 Task: Check the percentage active listings of storage area in the last 3 years.
Action: Mouse moved to (947, 209)
Screenshot: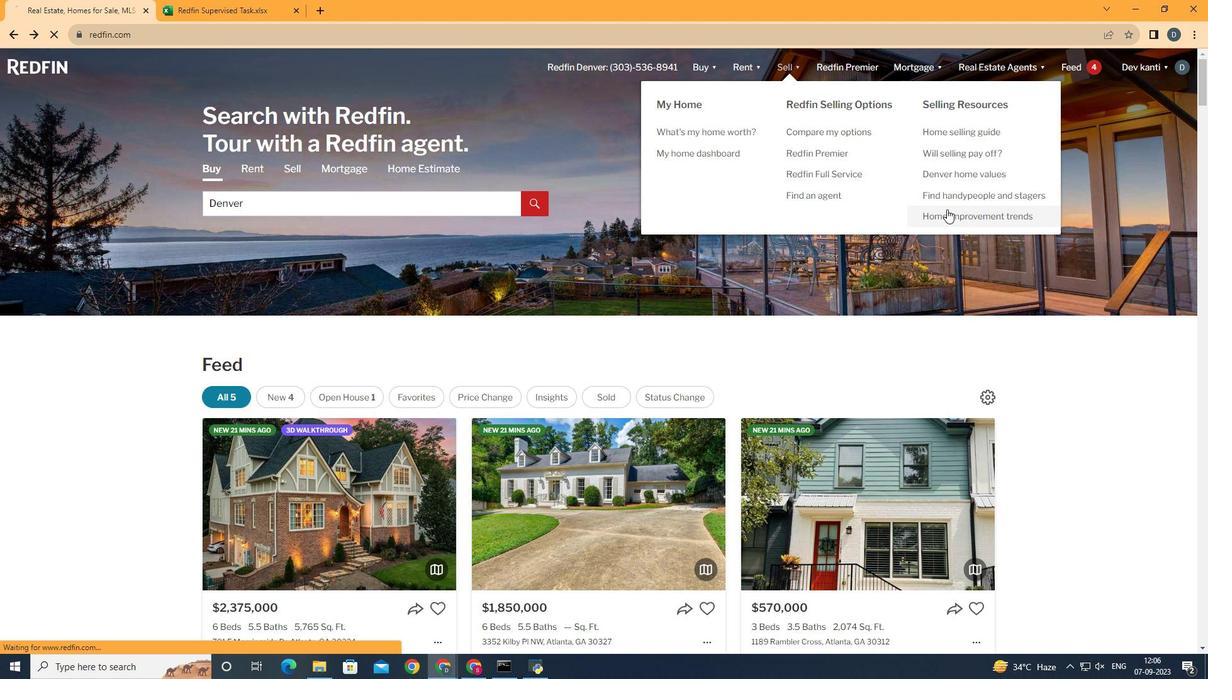 
Action: Mouse pressed left at (947, 209)
Screenshot: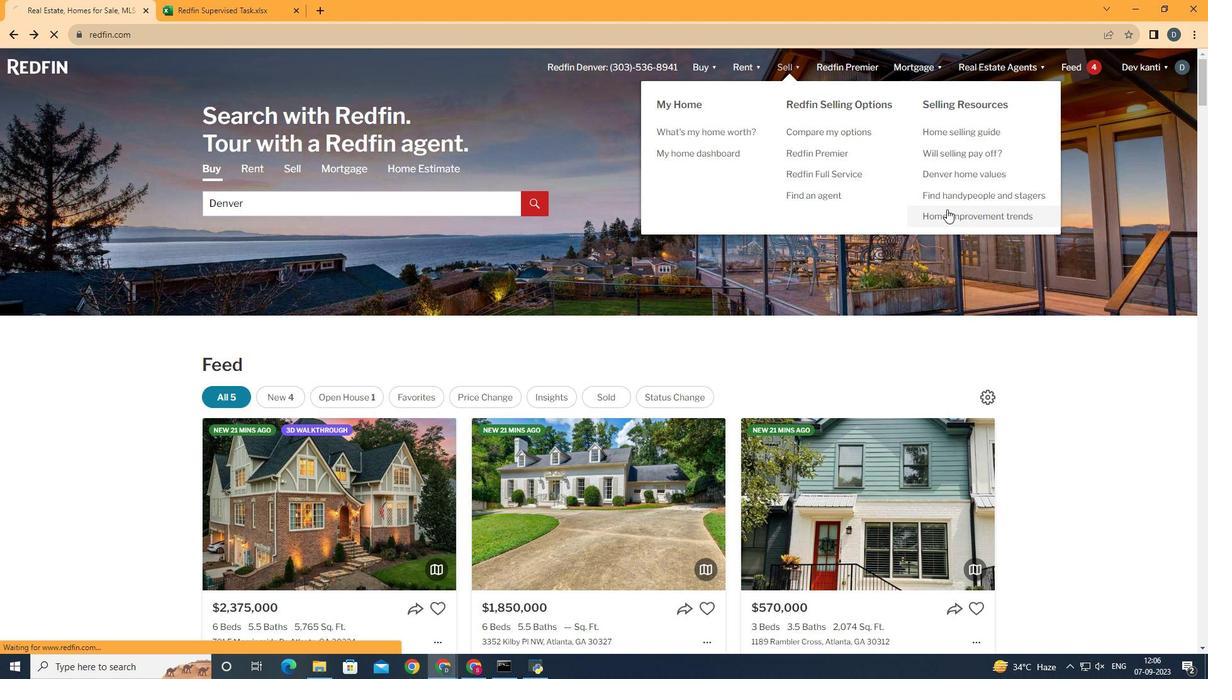 
Action: Mouse moved to (293, 227)
Screenshot: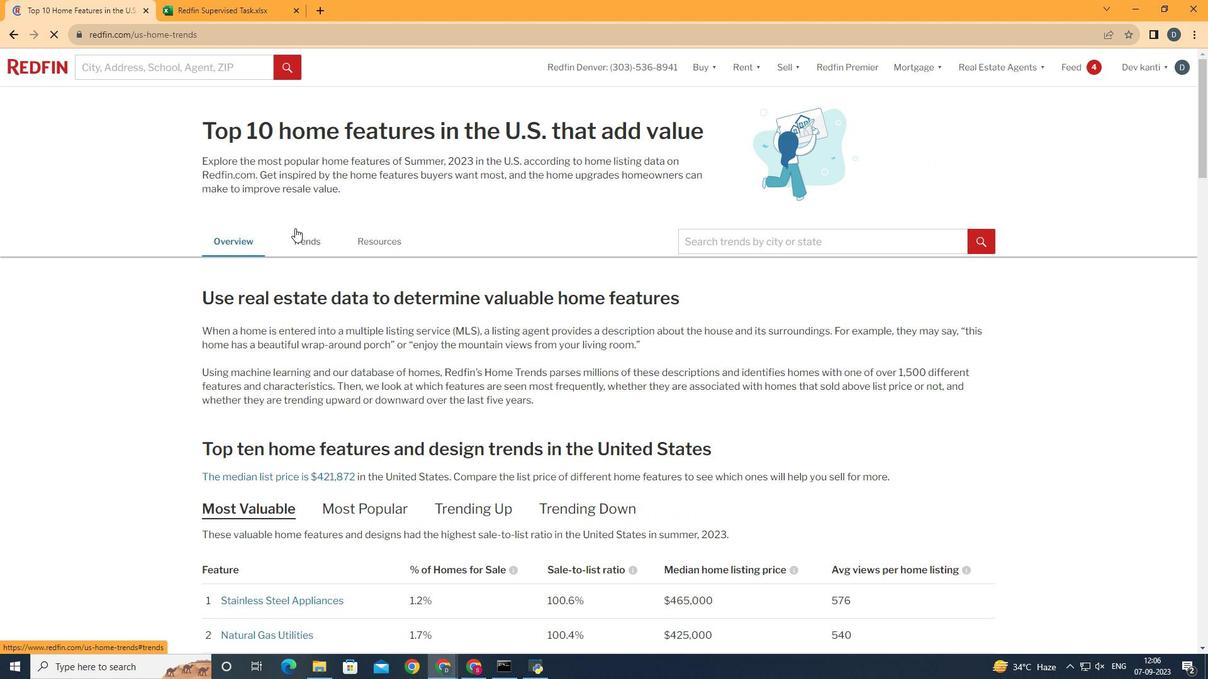 
Action: Mouse pressed left at (293, 227)
Screenshot: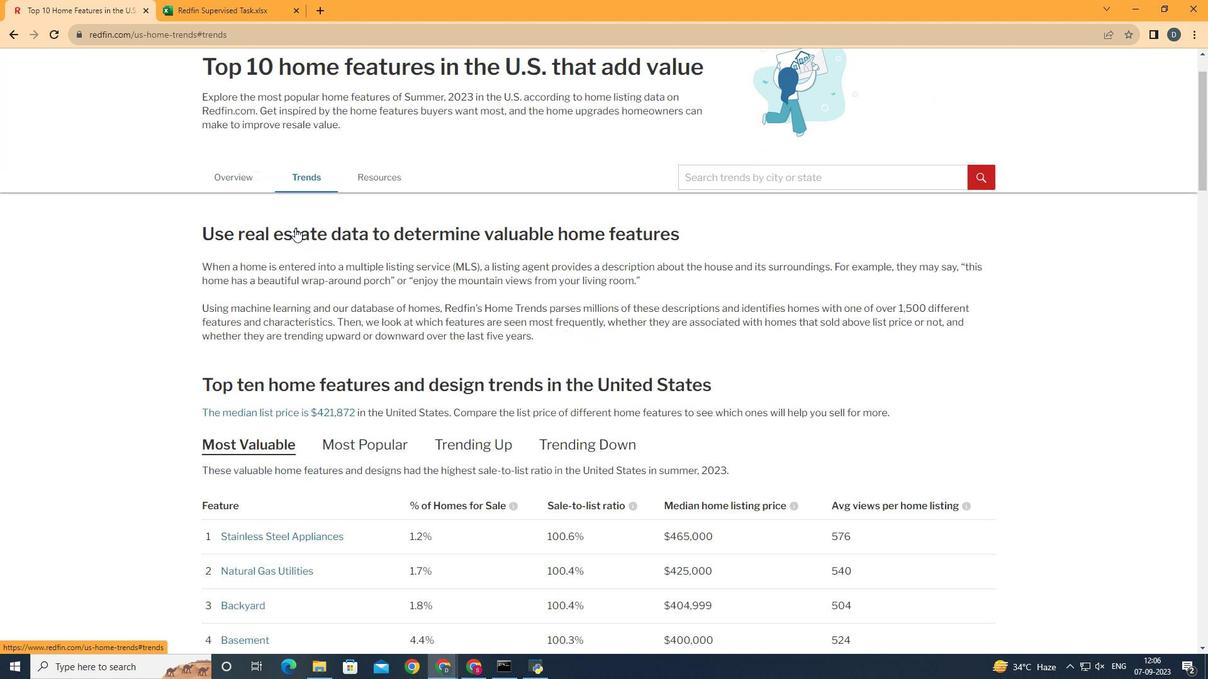 
Action: Mouse moved to (337, 258)
Screenshot: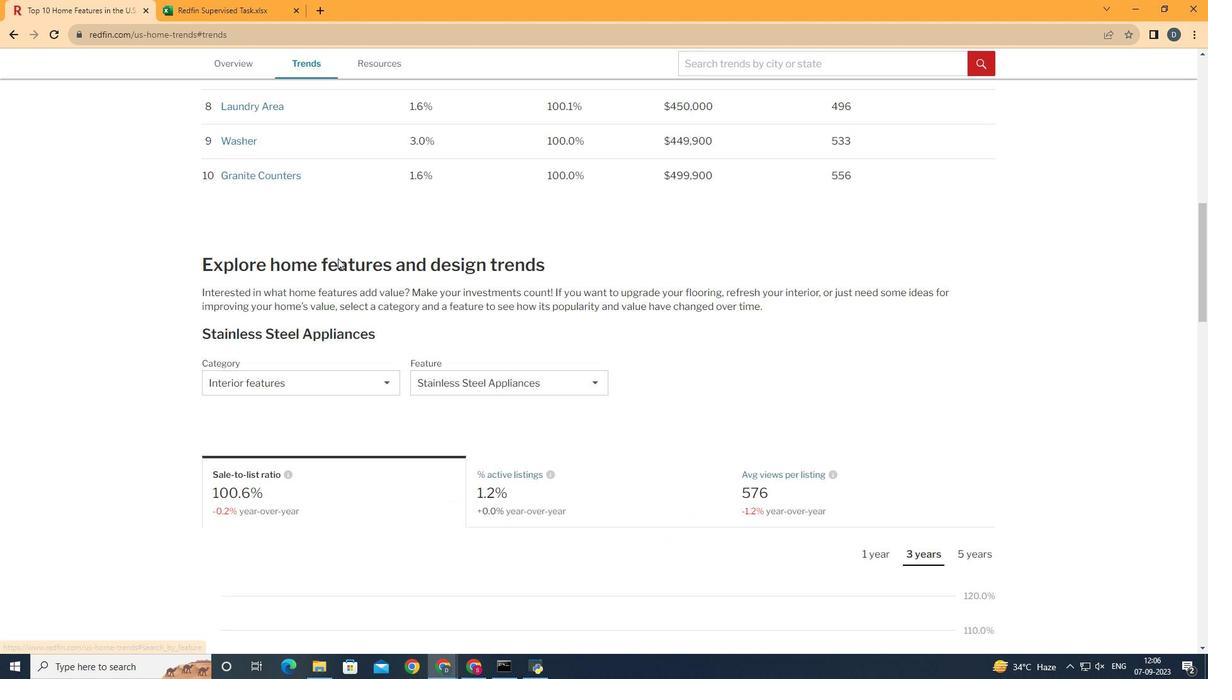 
Action: Mouse scrolled (337, 258) with delta (0, 0)
Screenshot: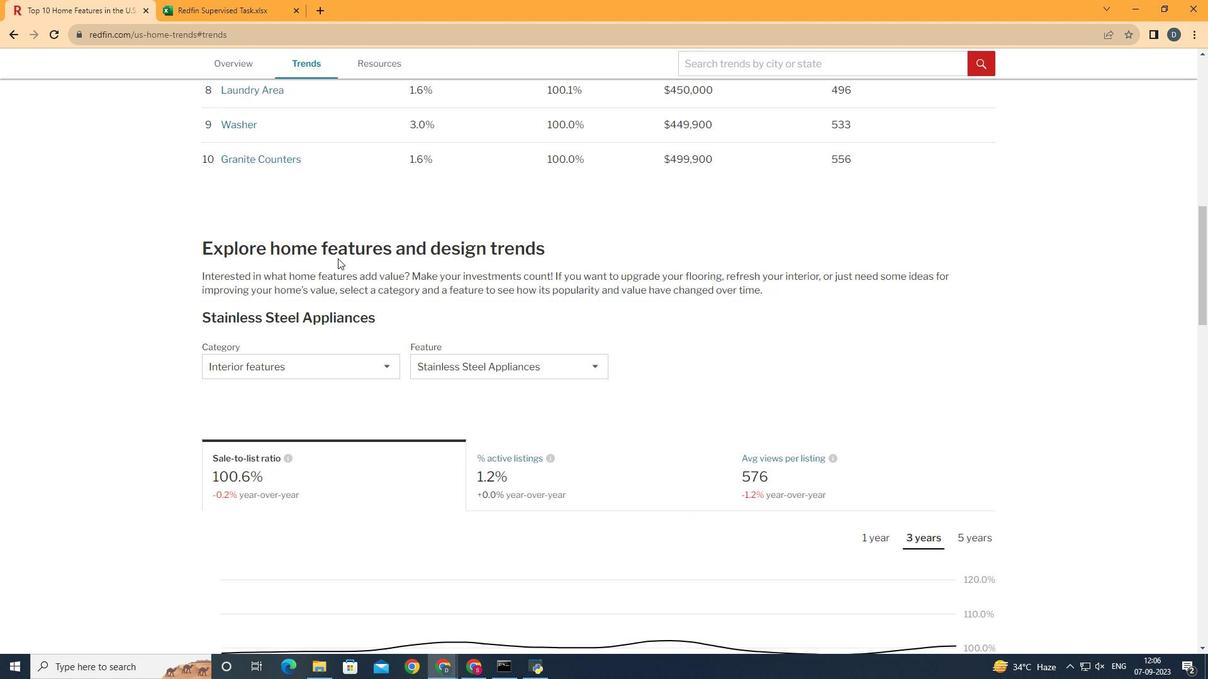 
Action: Mouse scrolled (337, 258) with delta (0, 0)
Screenshot: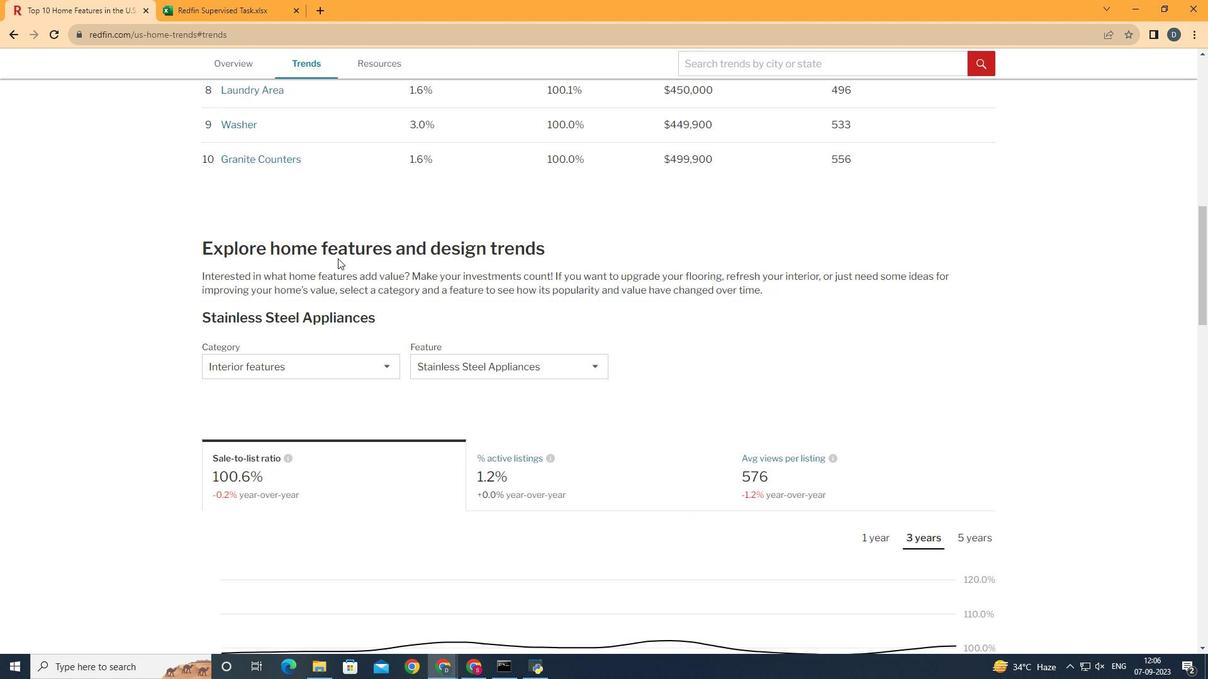 
Action: Mouse scrolled (337, 258) with delta (0, 0)
Screenshot: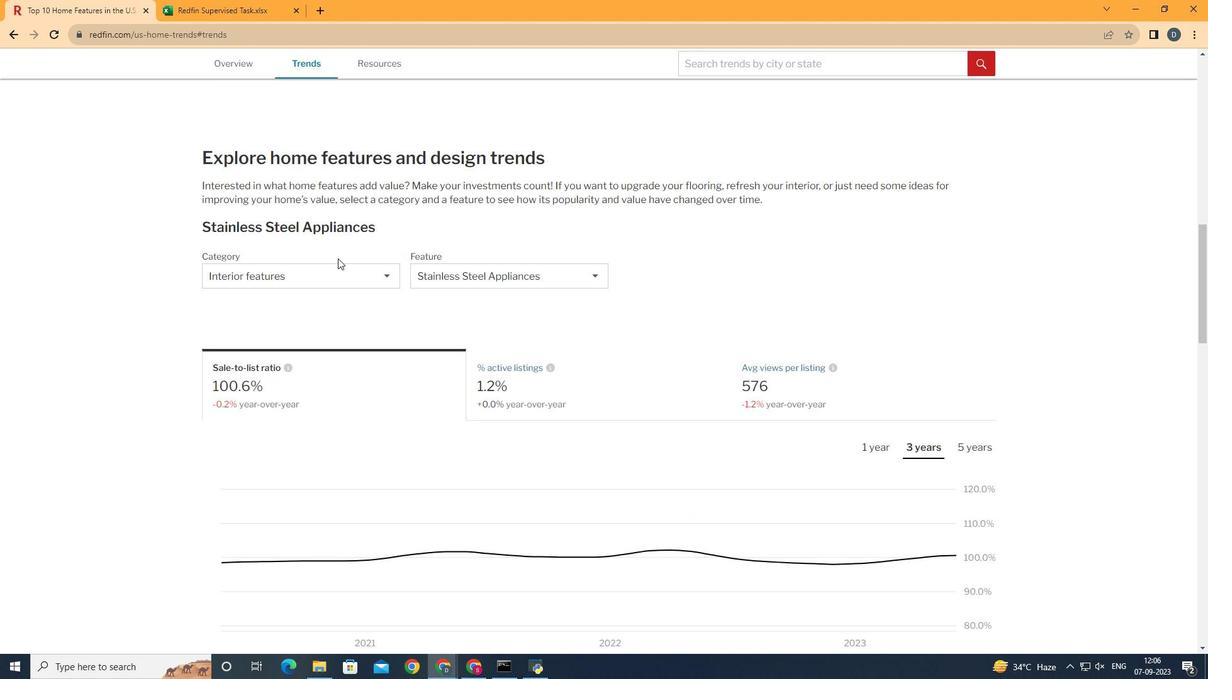 
Action: Mouse scrolled (337, 258) with delta (0, 0)
Screenshot: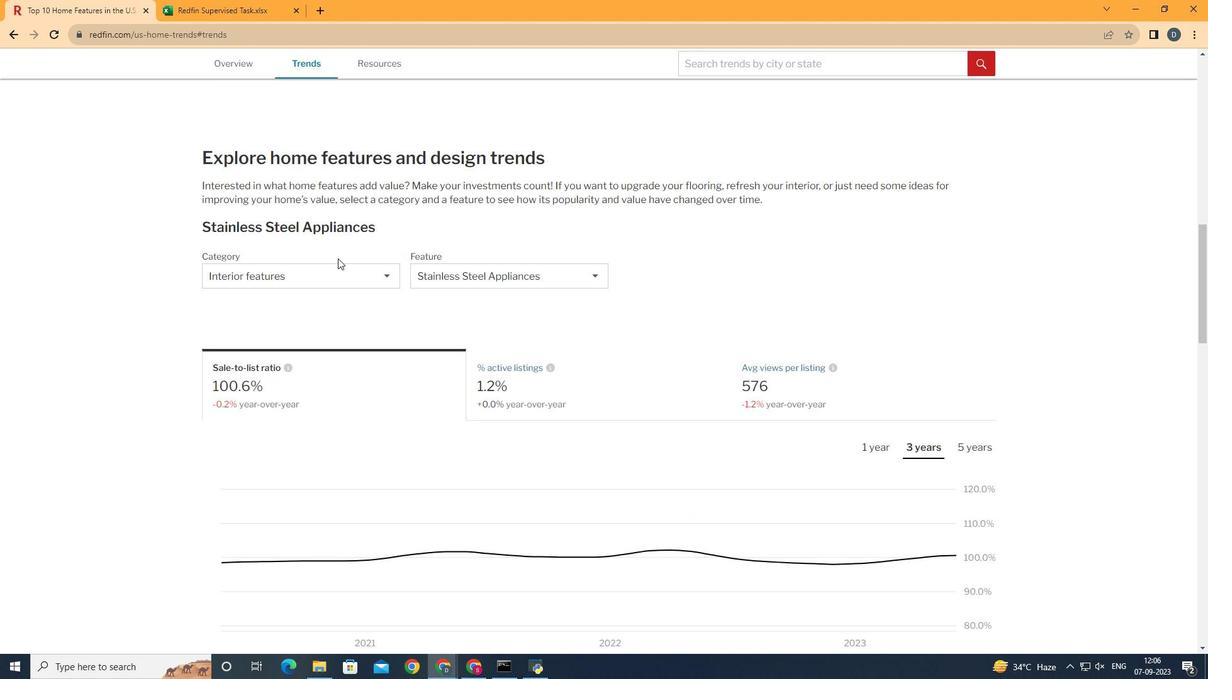 
Action: Mouse scrolled (337, 258) with delta (0, 0)
Screenshot: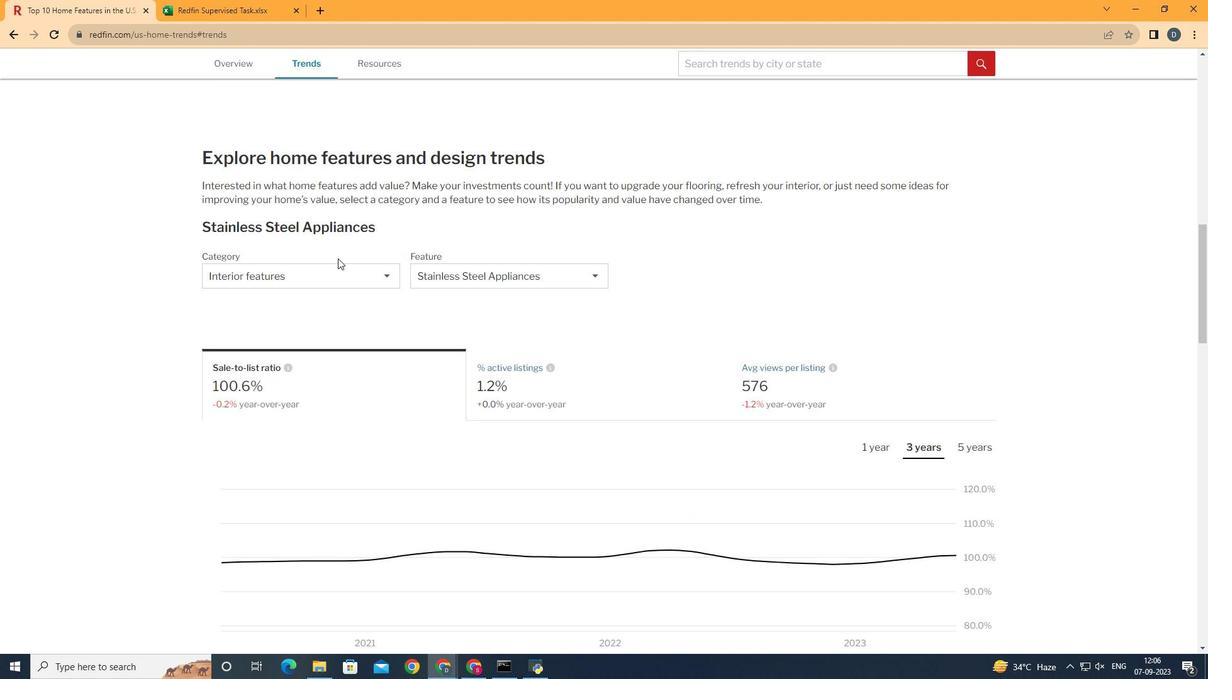 
Action: Mouse scrolled (337, 258) with delta (0, 0)
Screenshot: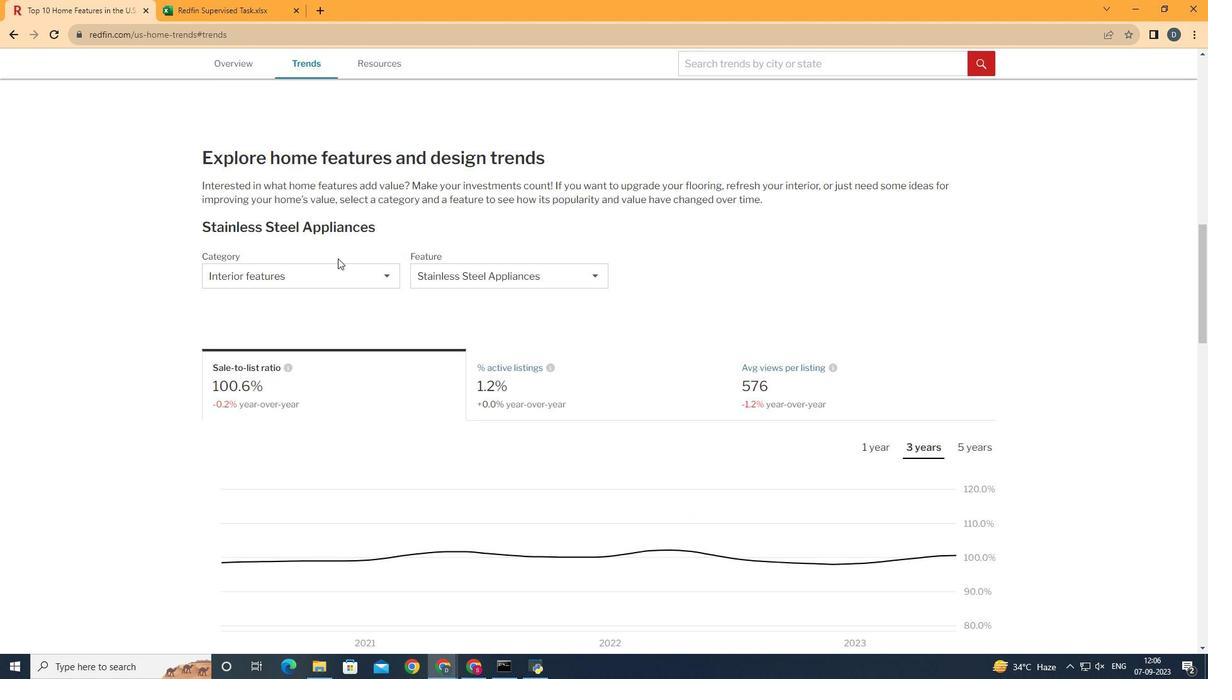 
Action: Mouse scrolled (337, 258) with delta (0, 0)
Screenshot: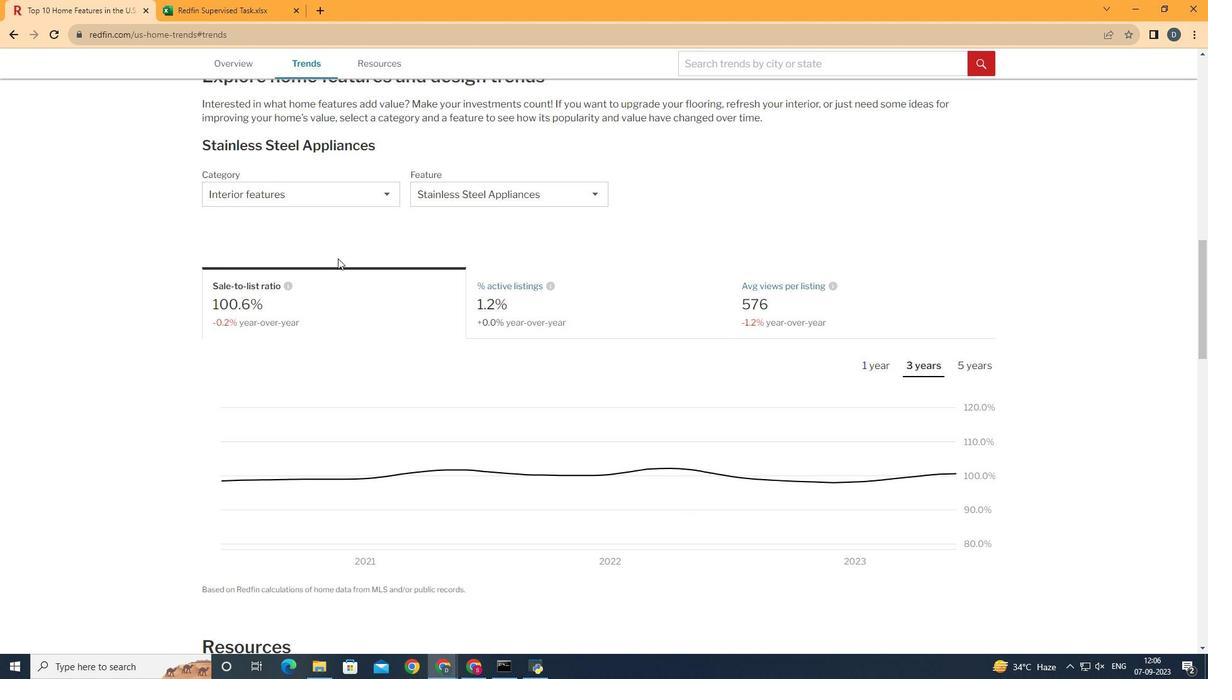 
Action: Mouse scrolled (337, 258) with delta (0, 0)
Screenshot: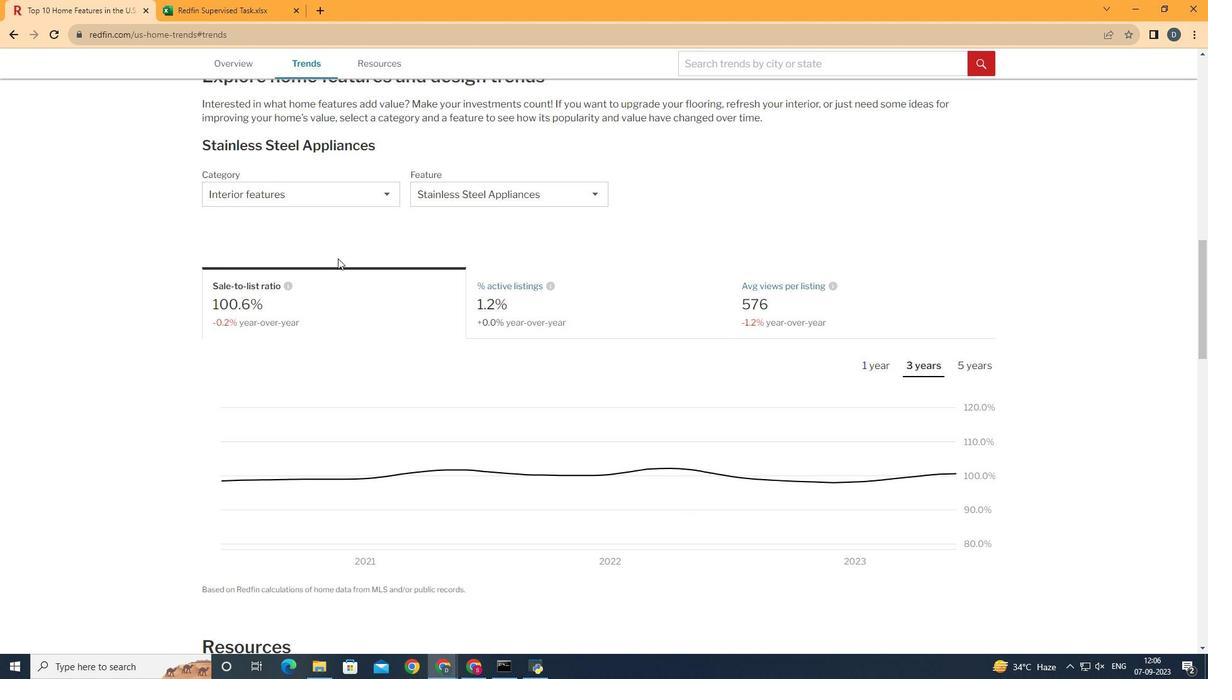 
Action: Mouse scrolled (337, 258) with delta (0, 0)
Screenshot: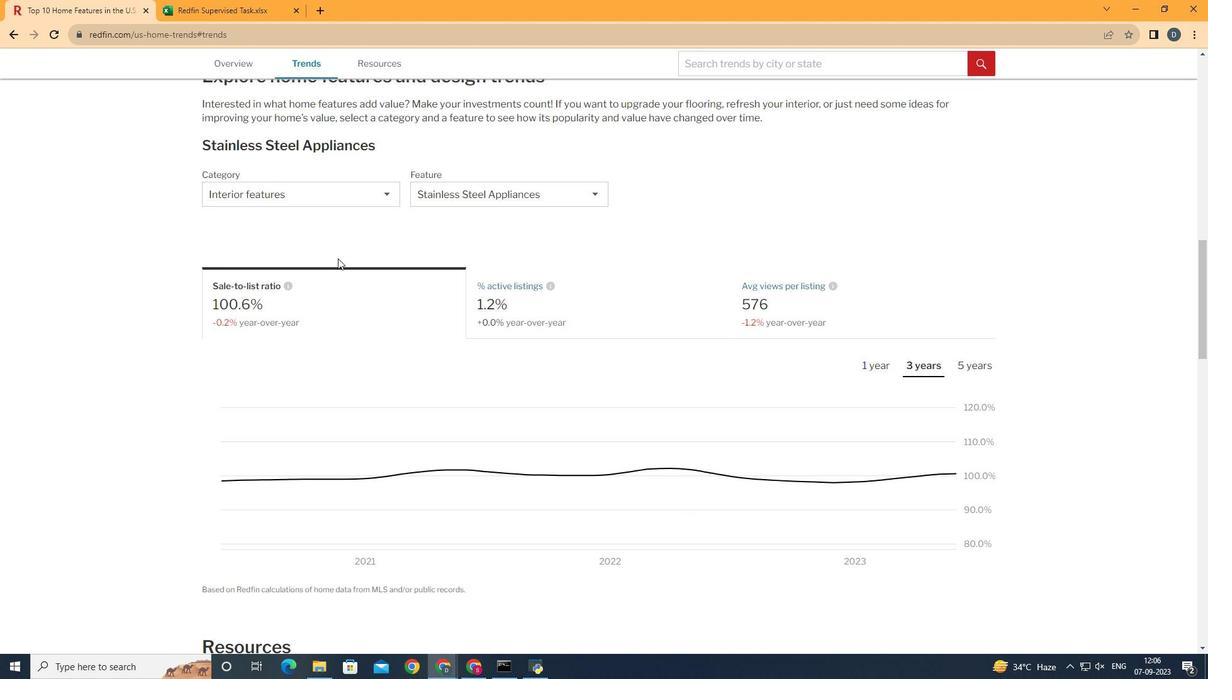 
Action: Mouse moved to (352, 205)
Screenshot: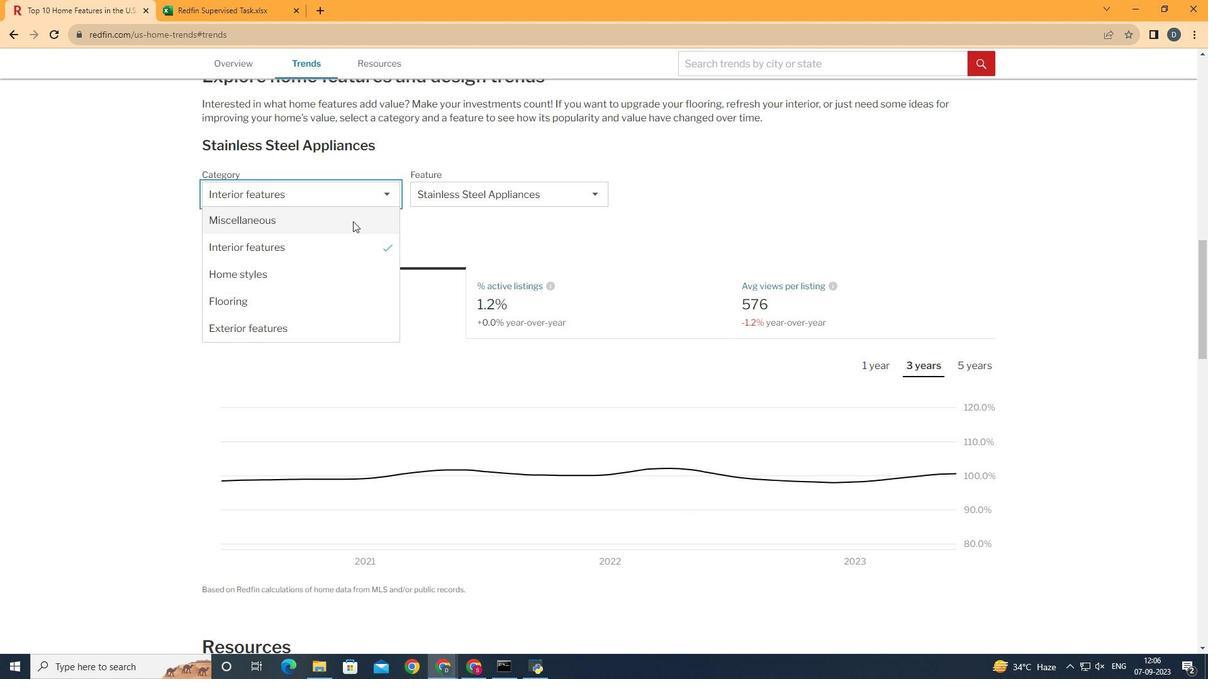 
Action: Mouse pressed left at (352, 205)
Screenshot: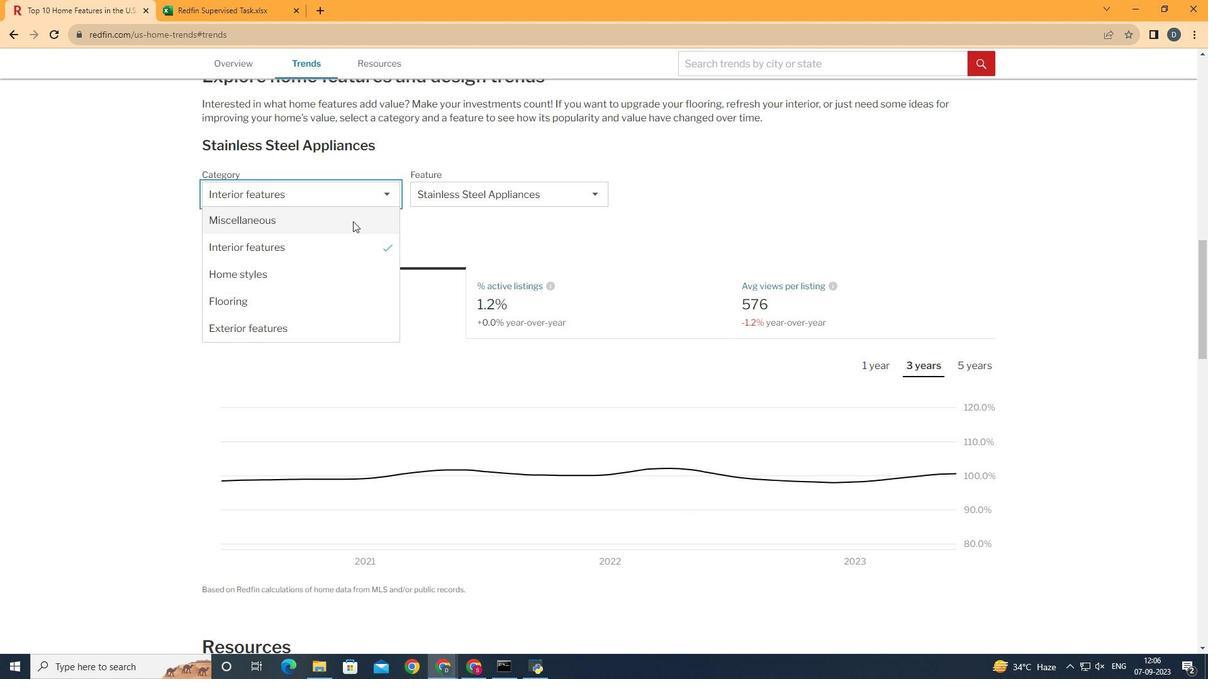 
Action: Mouse moved to (353, 221)
Screenshot: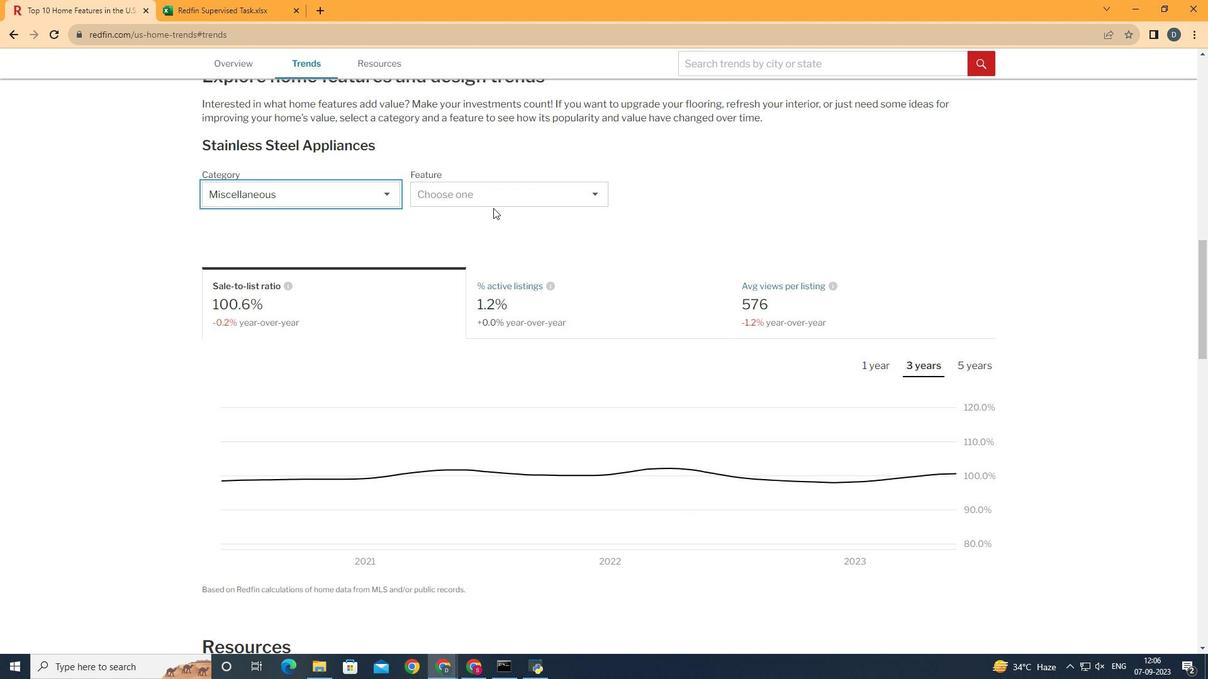 
Action: Mouse pressed left at (353, 221)
Screenshot: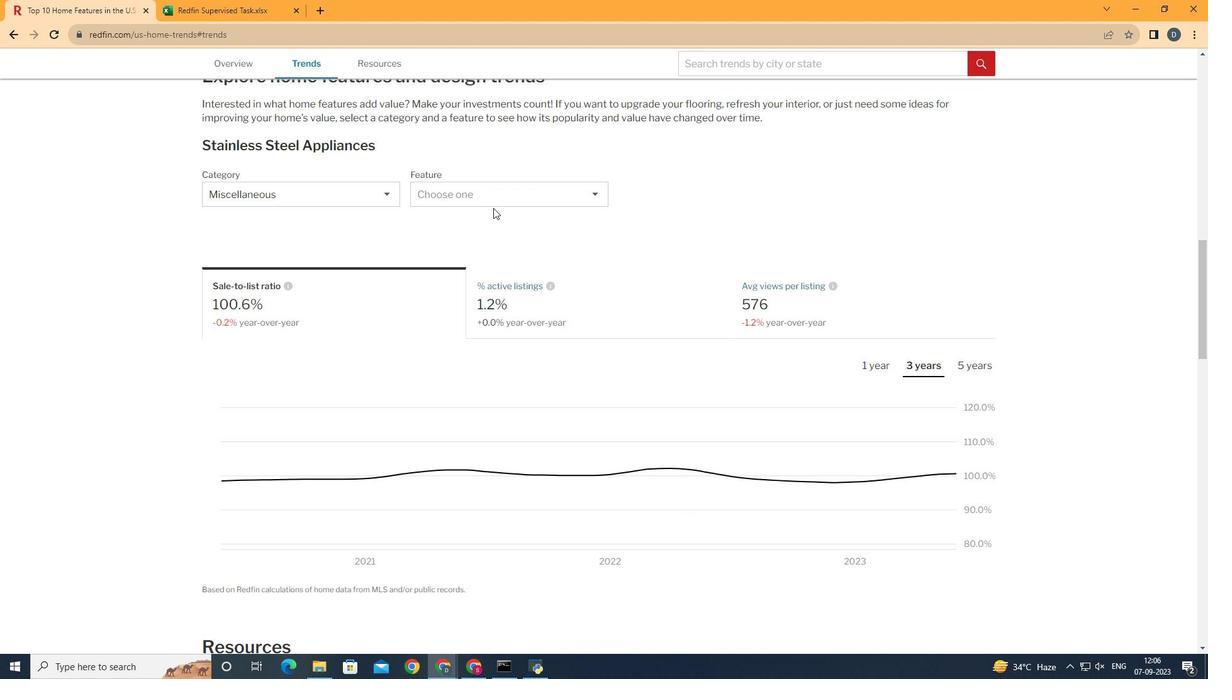 
Action: Mouse moved to (493, 208)
Screenshot: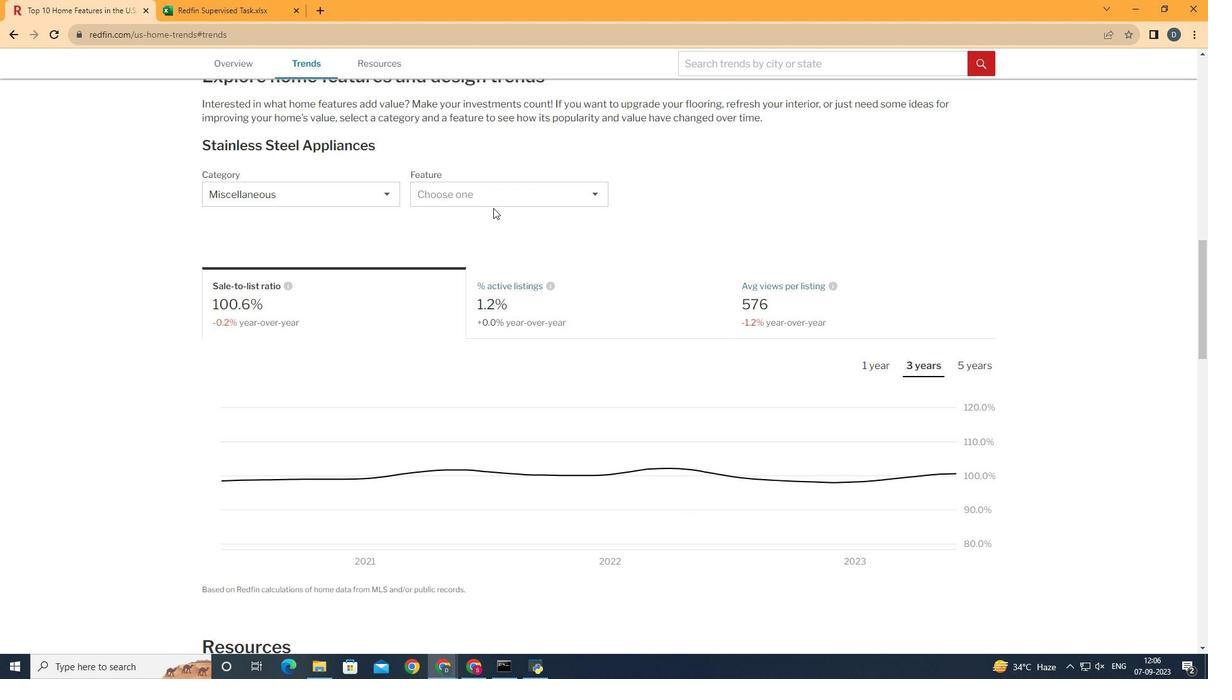 
Action: Mouse pressed left at (493, 208)
Screenshot: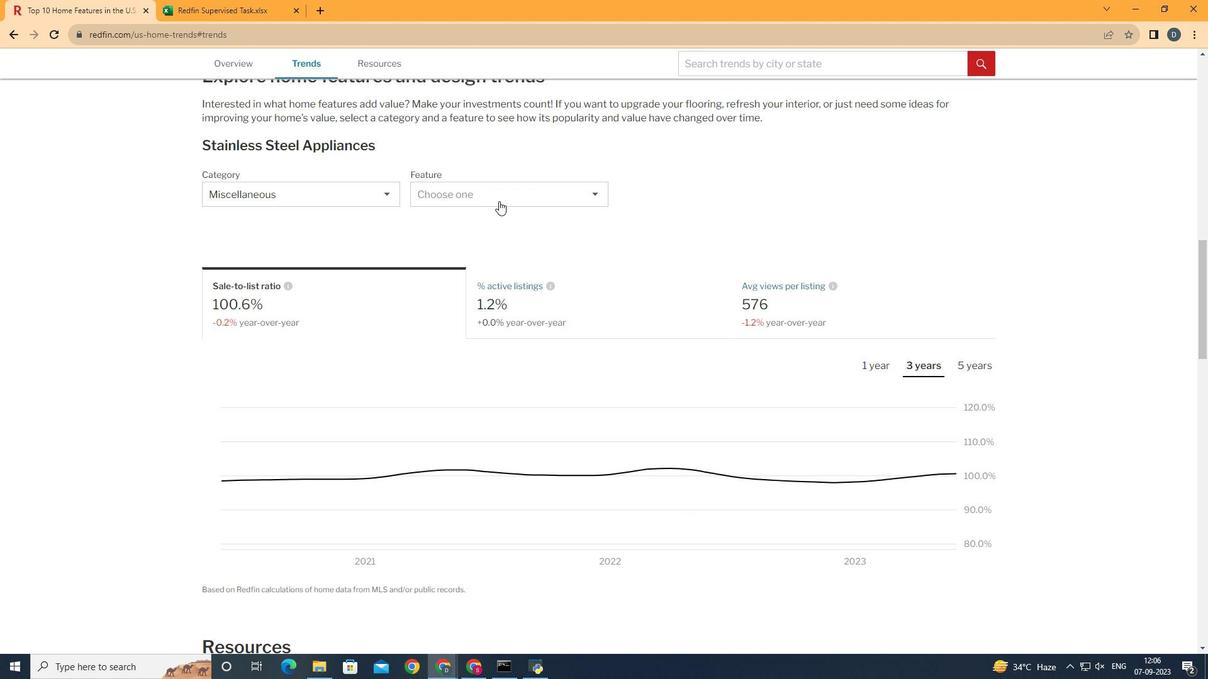 
Action: Mouse moved to (506, 194)
Screenshot: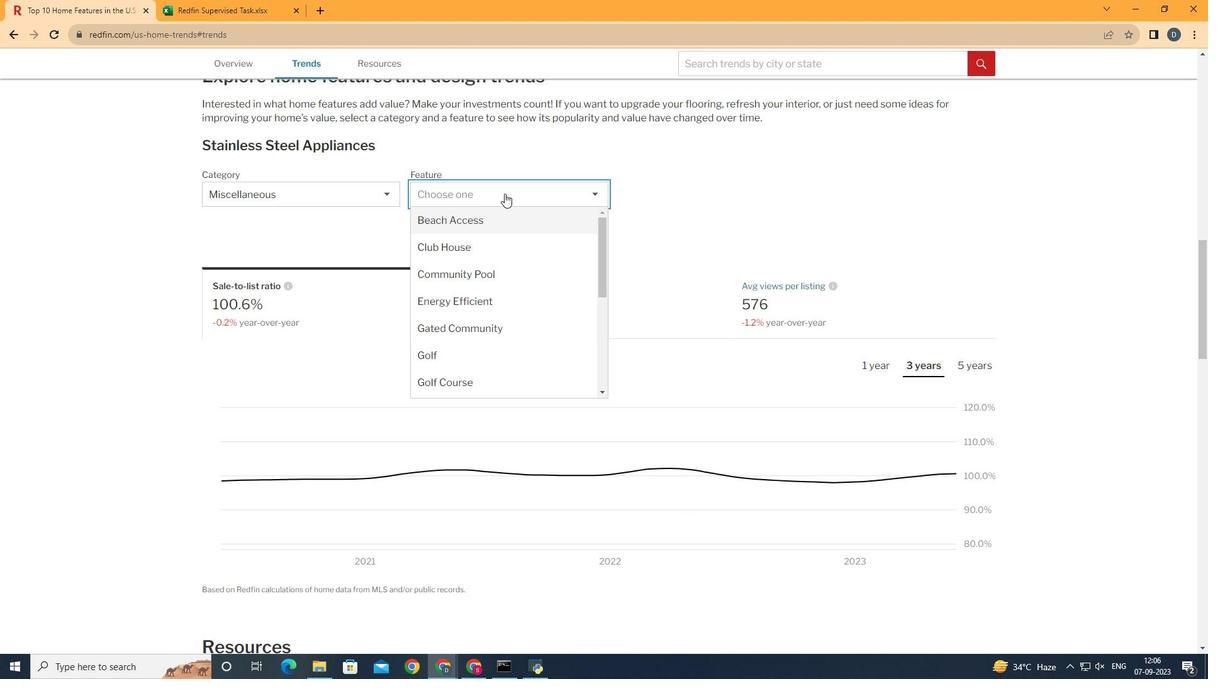 
Action: Mouse pressed left at (506, 194)
Screenshot: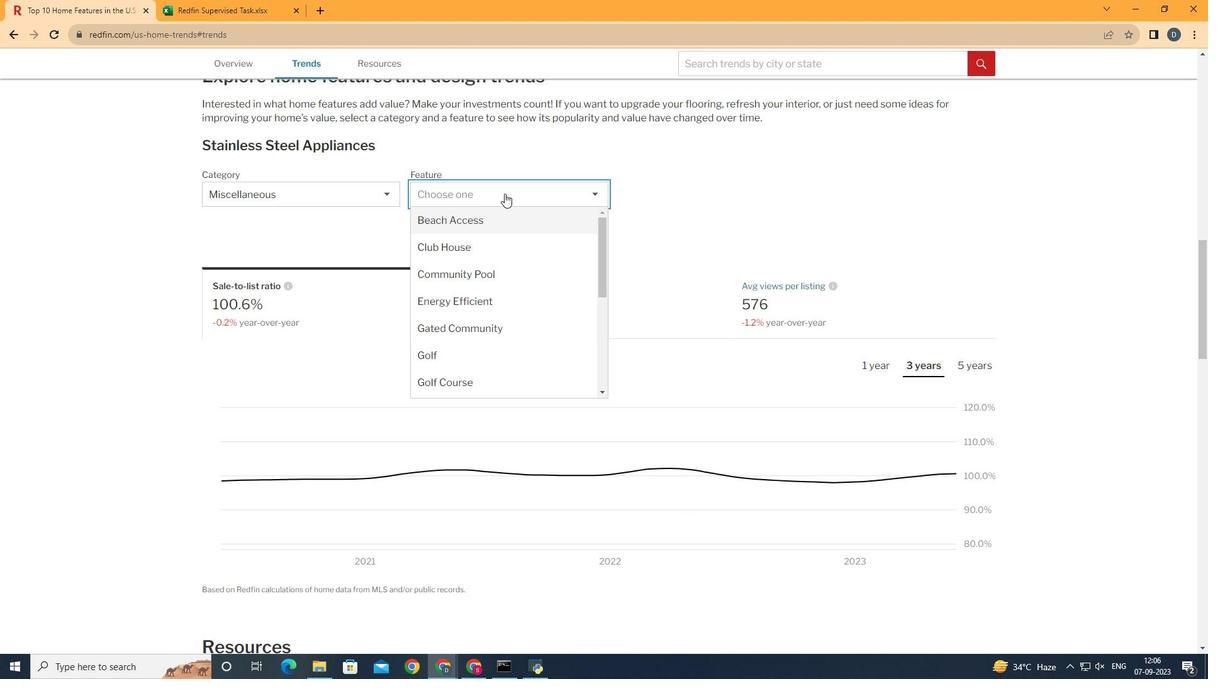 
Action: Mouse moved to (517, 259)
Screenshot: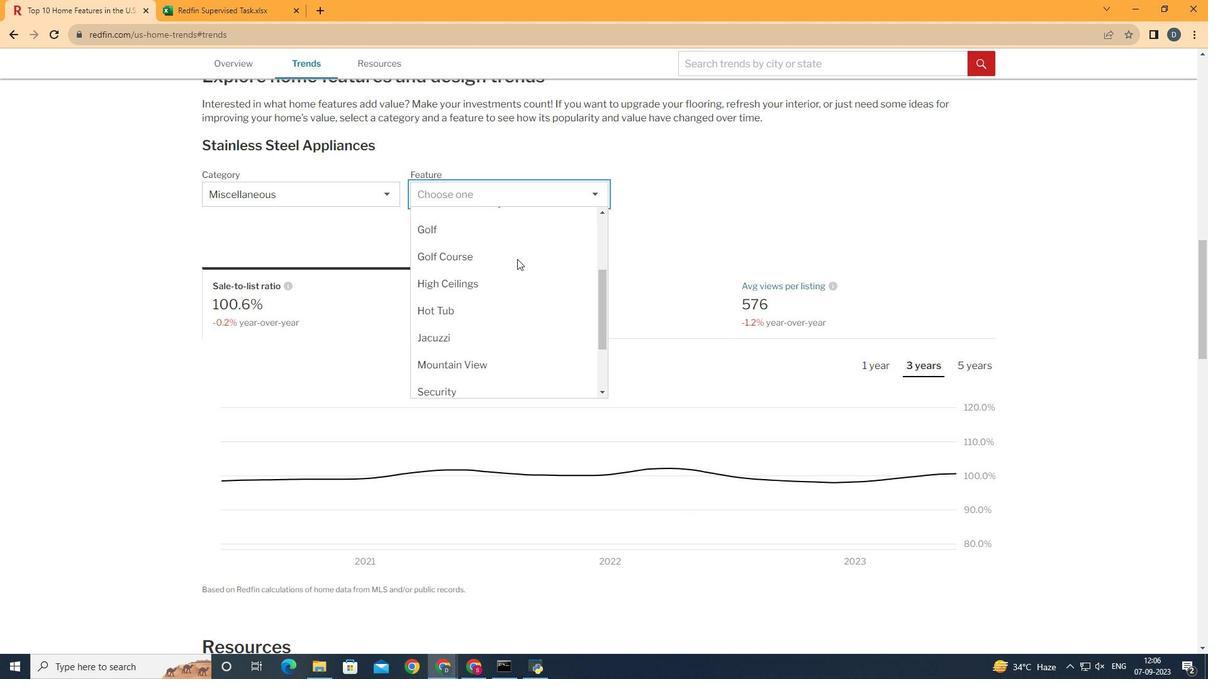 
Action: Mouse scrolled (517, 258) with delta (0, 0)
Screenshot: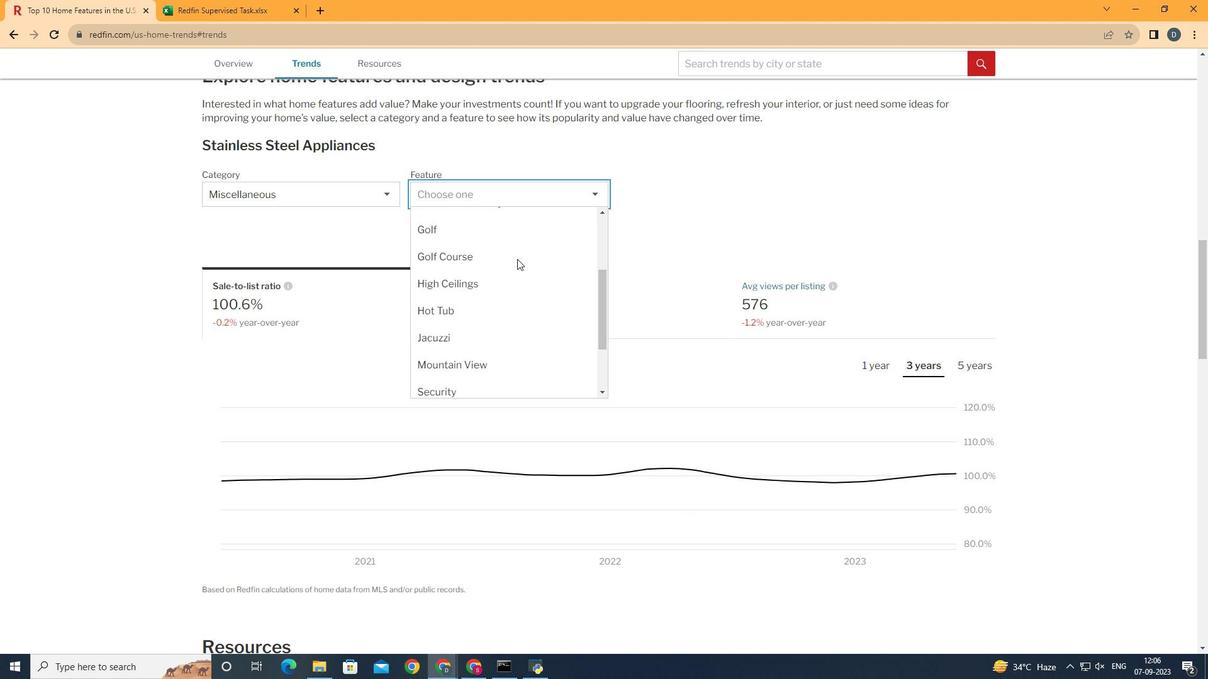 
Action: Mouse scrolled (517, 258) with delta (0, 0)
Screenshot: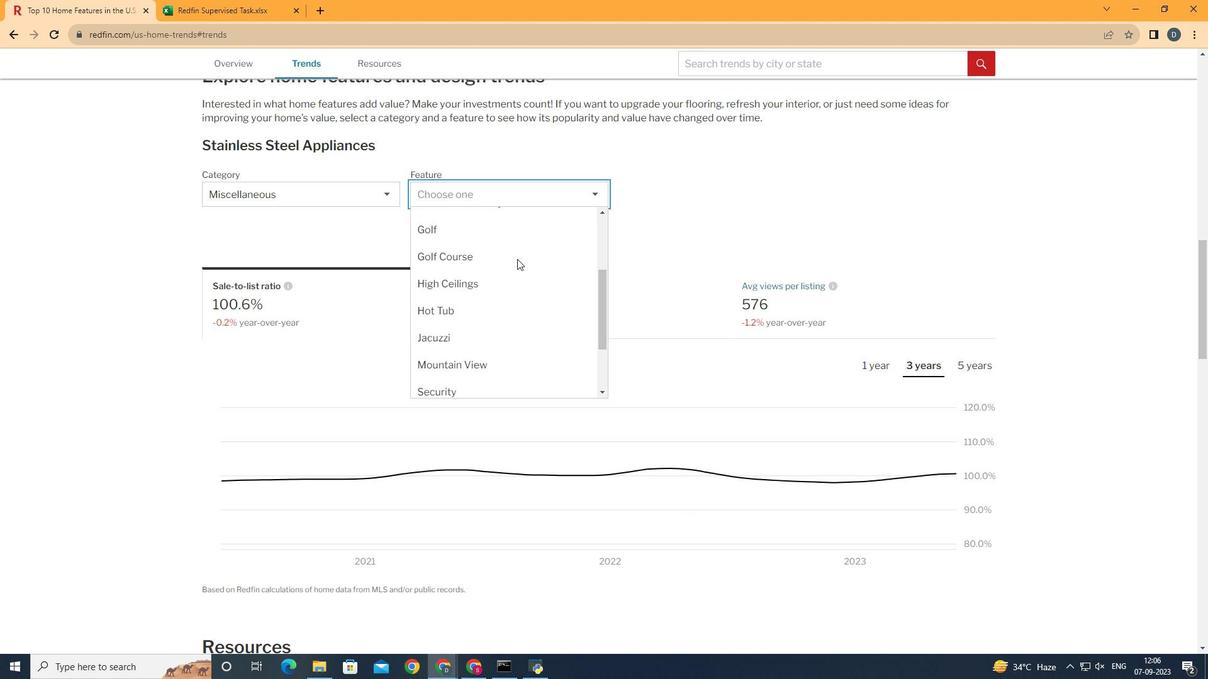
Action: Mouse scrolled (517, 258) with delta (0, 0)
Screenshot: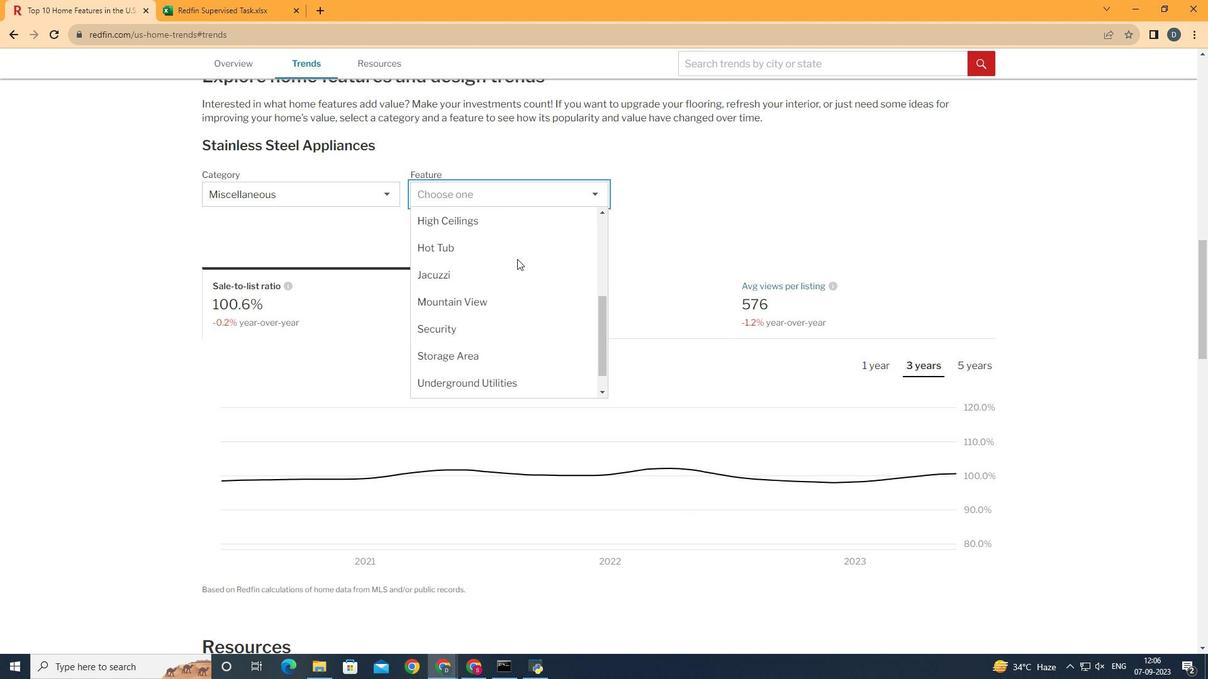 
Action: Mouse moved to (533, 319)
Screenshot: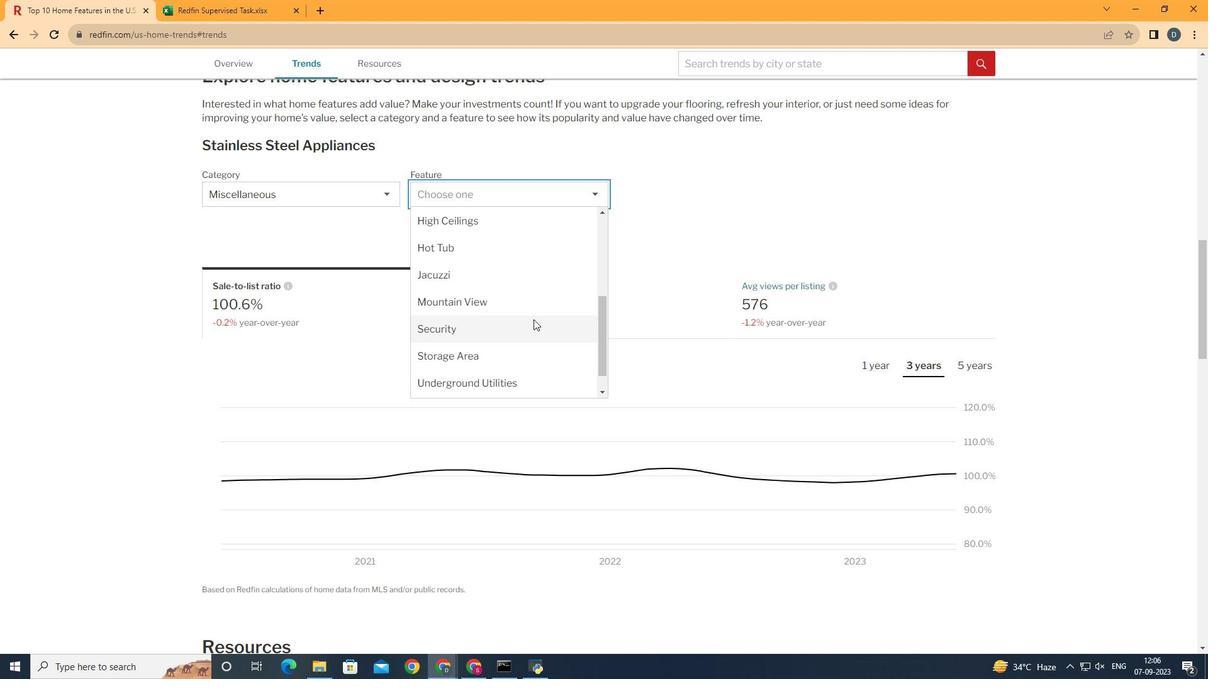 
Action: Mouse scrolled (533, 319) with delta (0, 0)
Screenshot: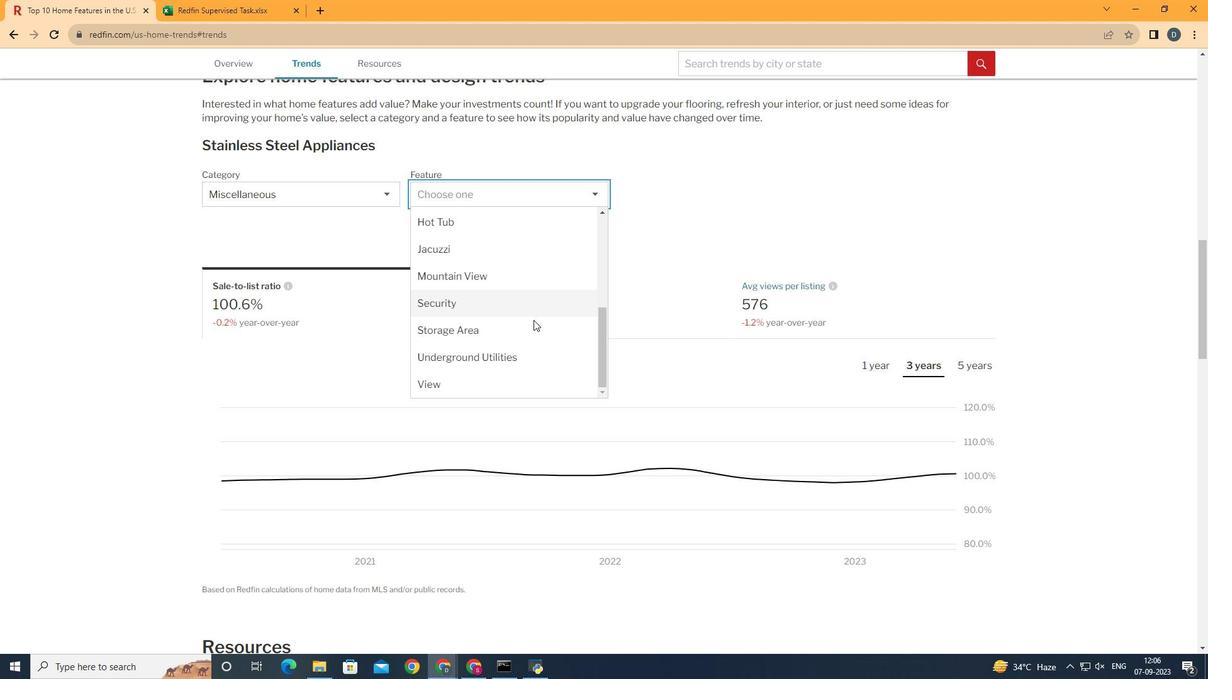 
Action: Mouse scrolled (533, 319) with delta (0, 0)
Screenshot: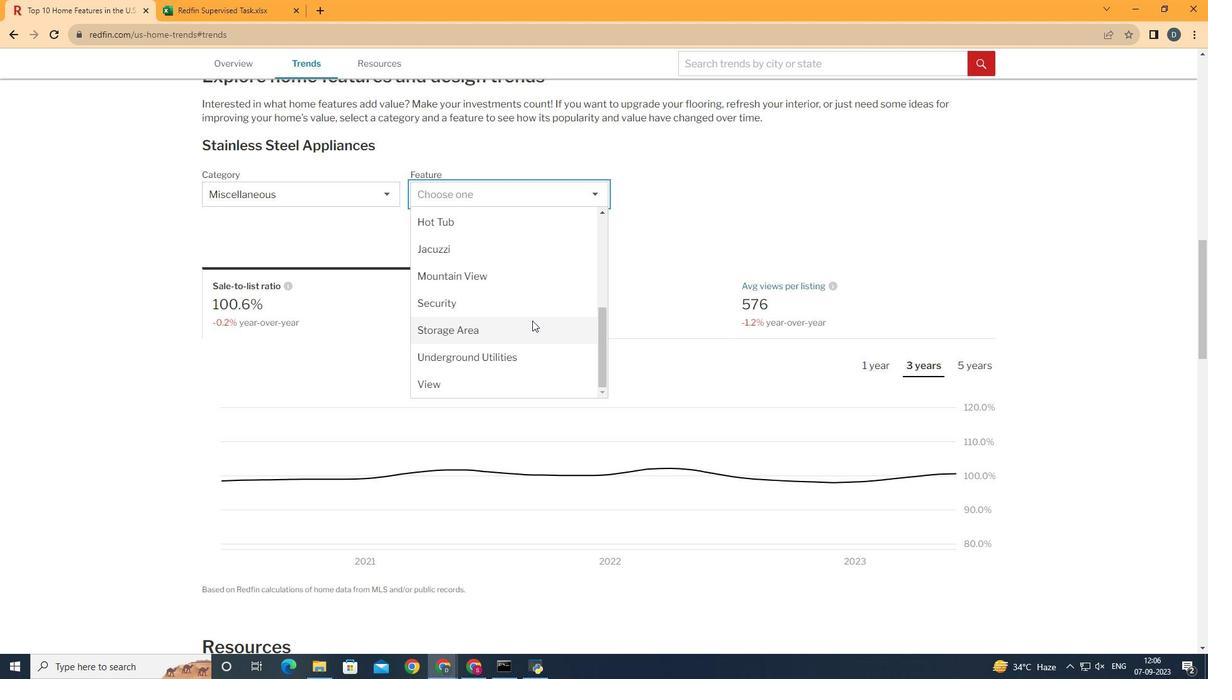 
Action: Mouse scrolled (533, 319) with delta (0, 0)
Screenshot: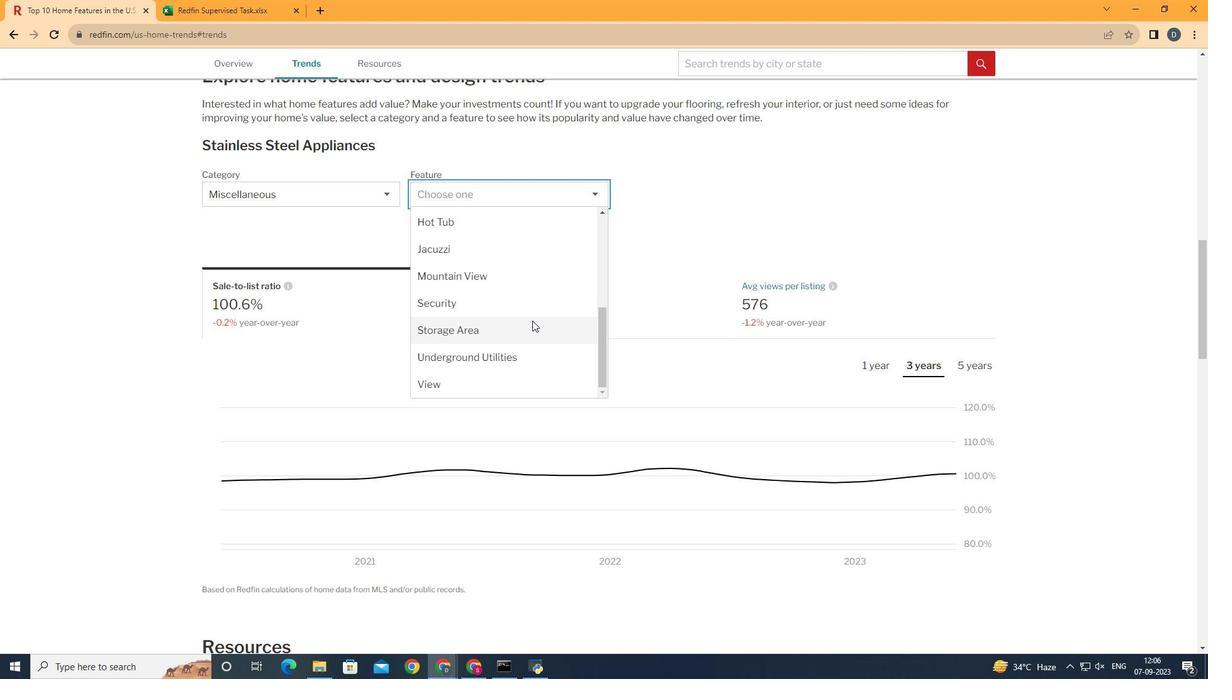 
Action: Mouse scrolled (533, 319) with delta (0, 0)
Screenshot: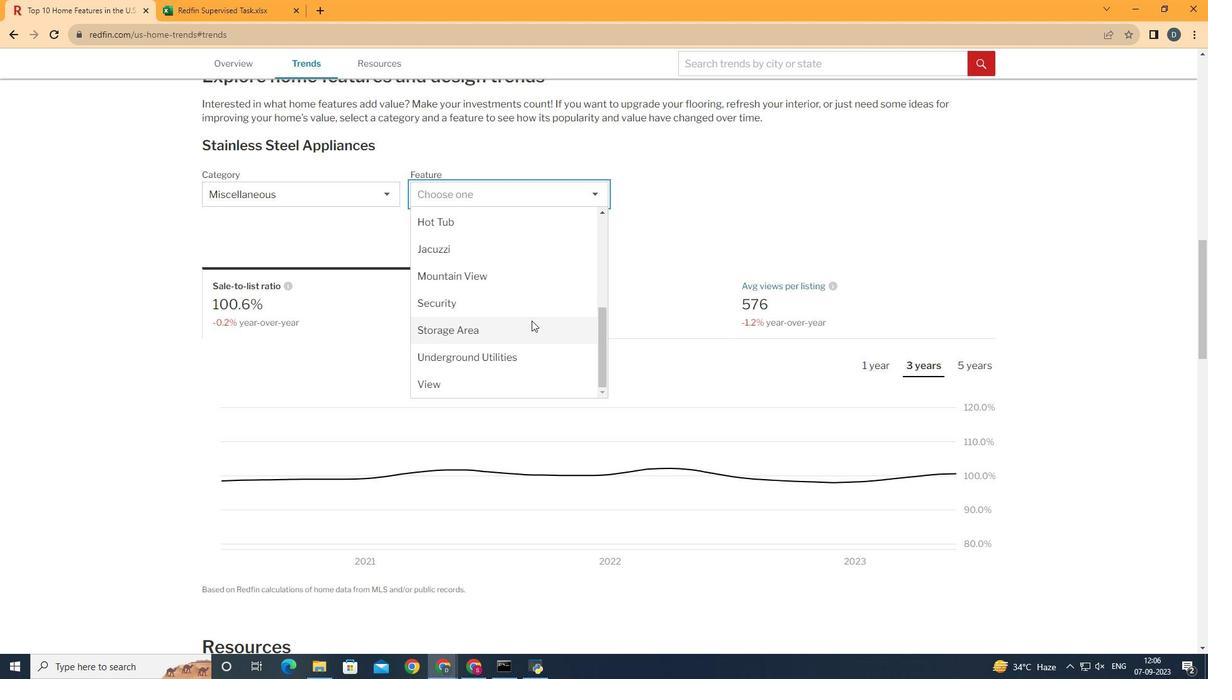 
Action: Mouse moved to (522, 333)
Screenshot: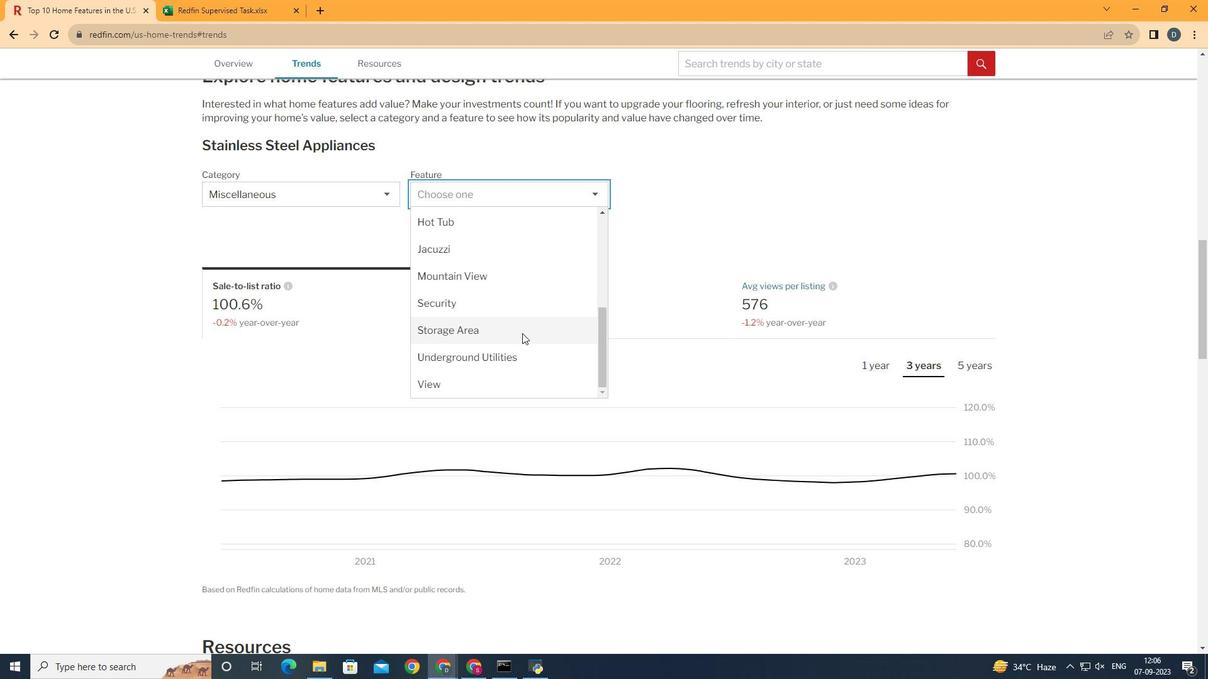 
Action: Mouse pressed left at (522, 333)
Screenshot: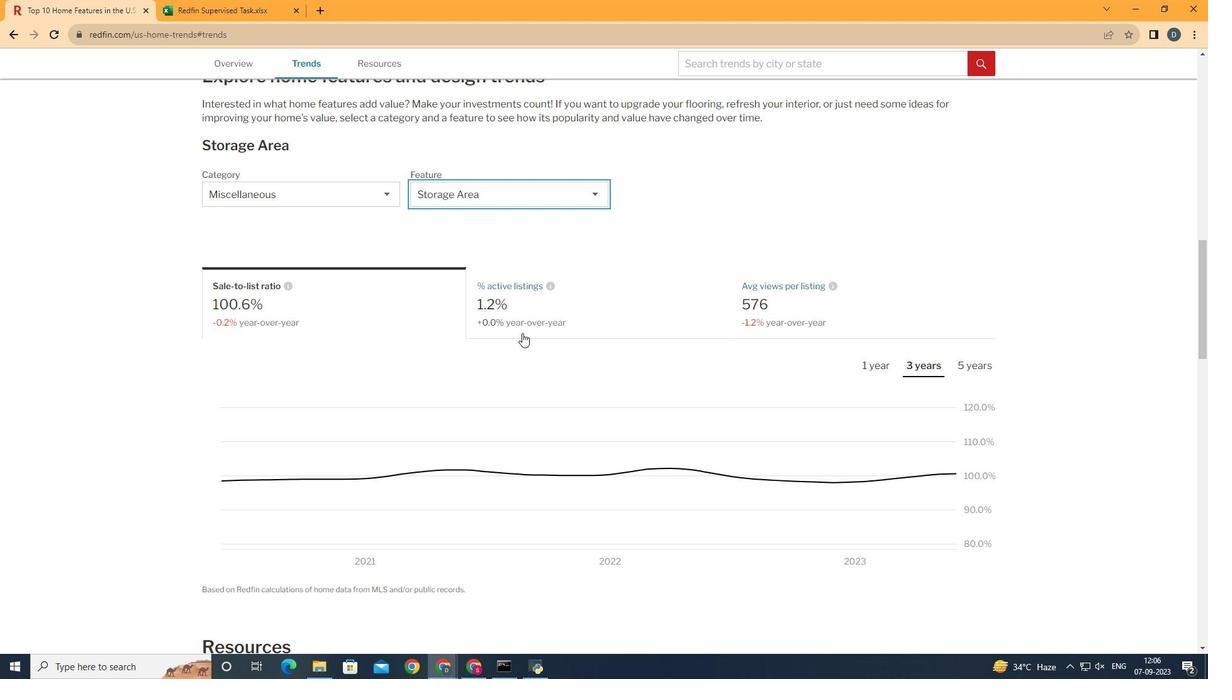 
Action: Mouse moved to (613, 309)
Screenshot: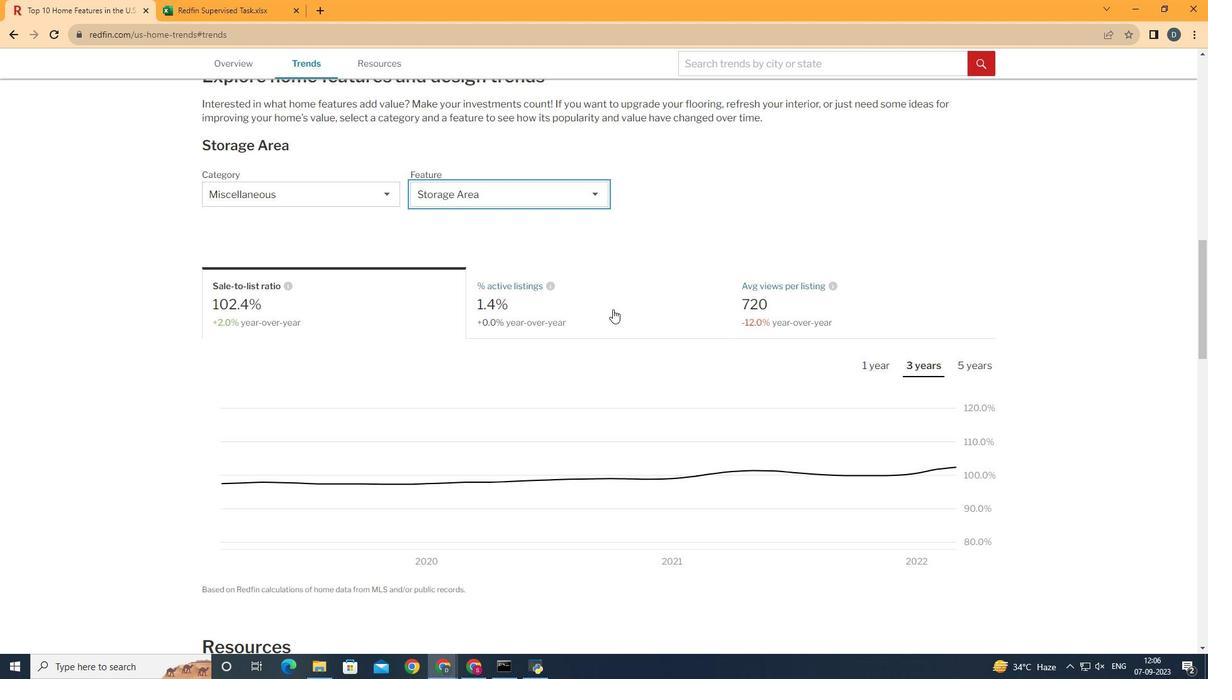 
Action: Mouse pressed left at (613, 309)
Screenshot: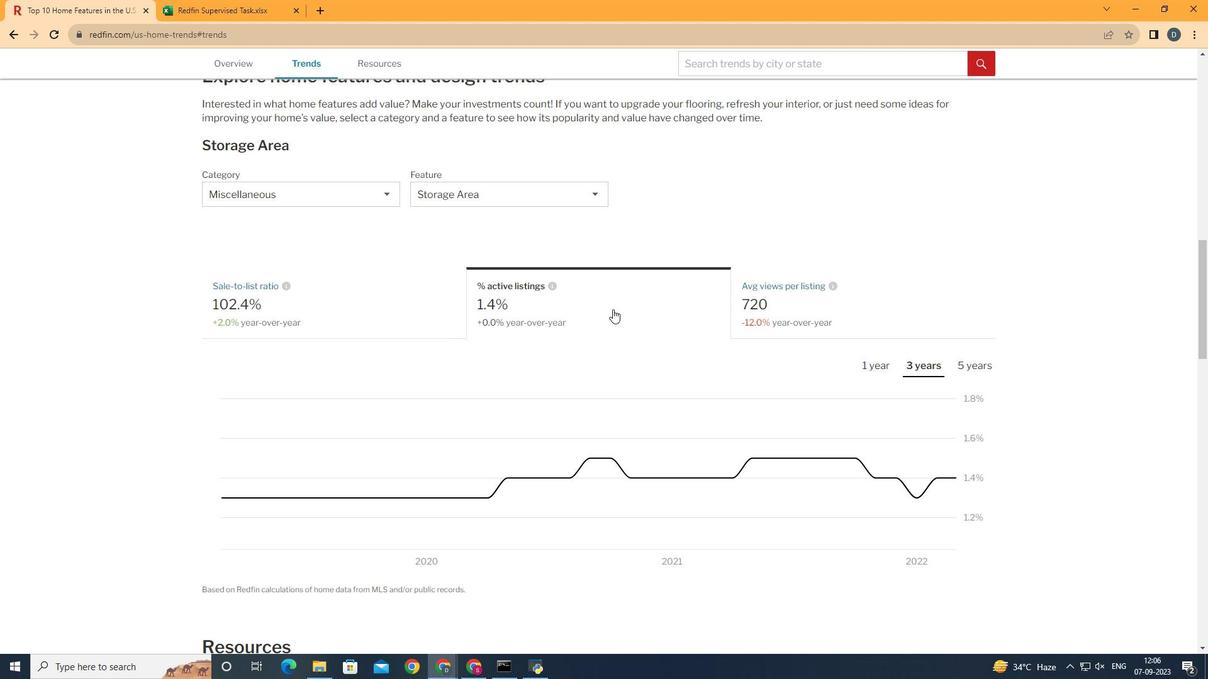 
Action: Mouse moved to (699, 228)
Screenshot: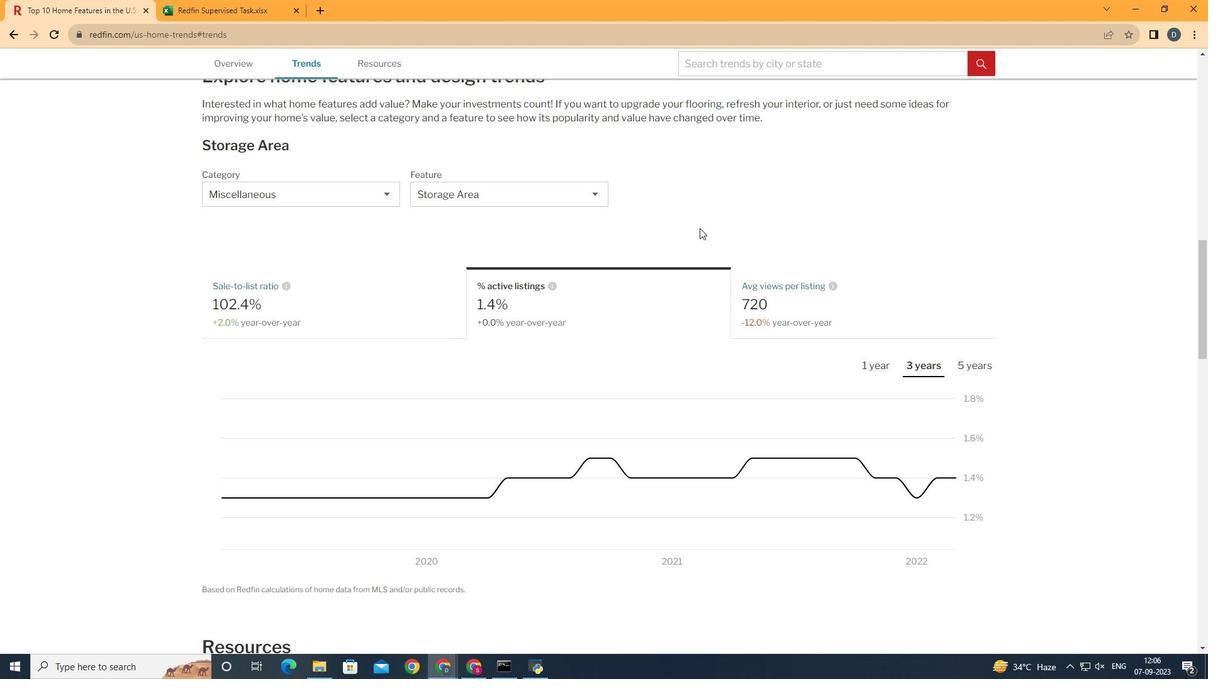 
Action: Mouse scrolled (699, 227) with delta (0, 0)
Screenshot: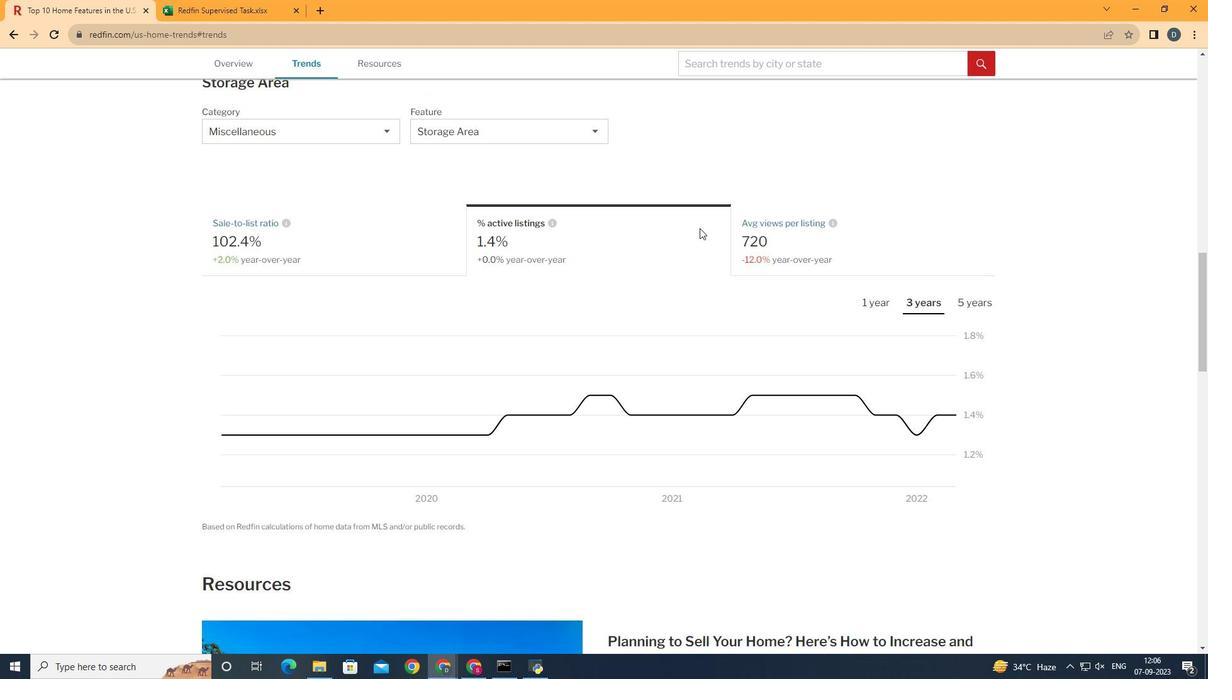 
Action: Mouse moved to (928, 301)
Screenshot: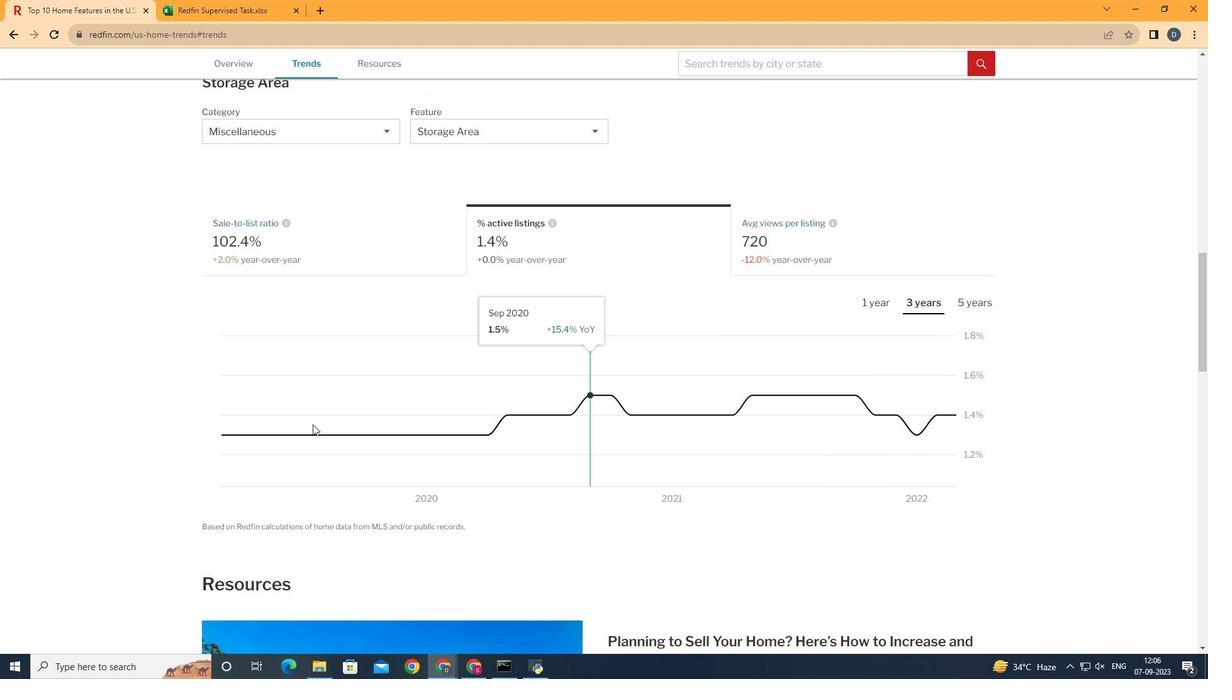
Action: Mouse pressed left at (928, 301)
Screenshot: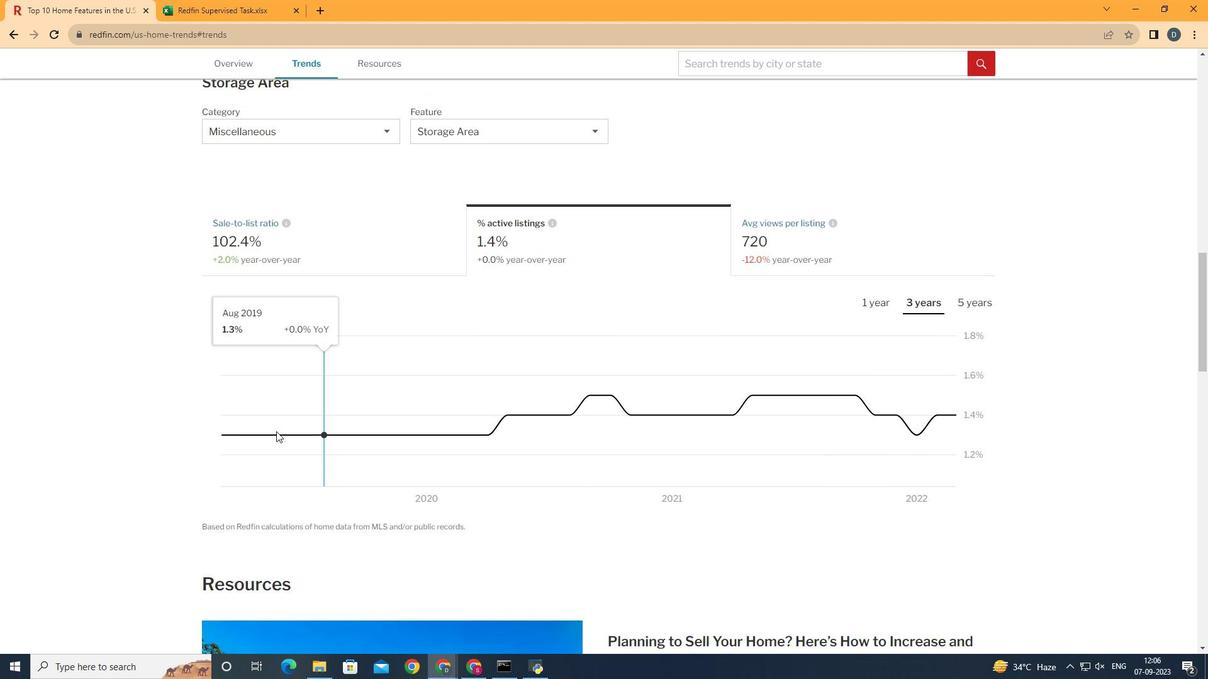 
Action: Mouse moved to (973, 411)
Screenshot: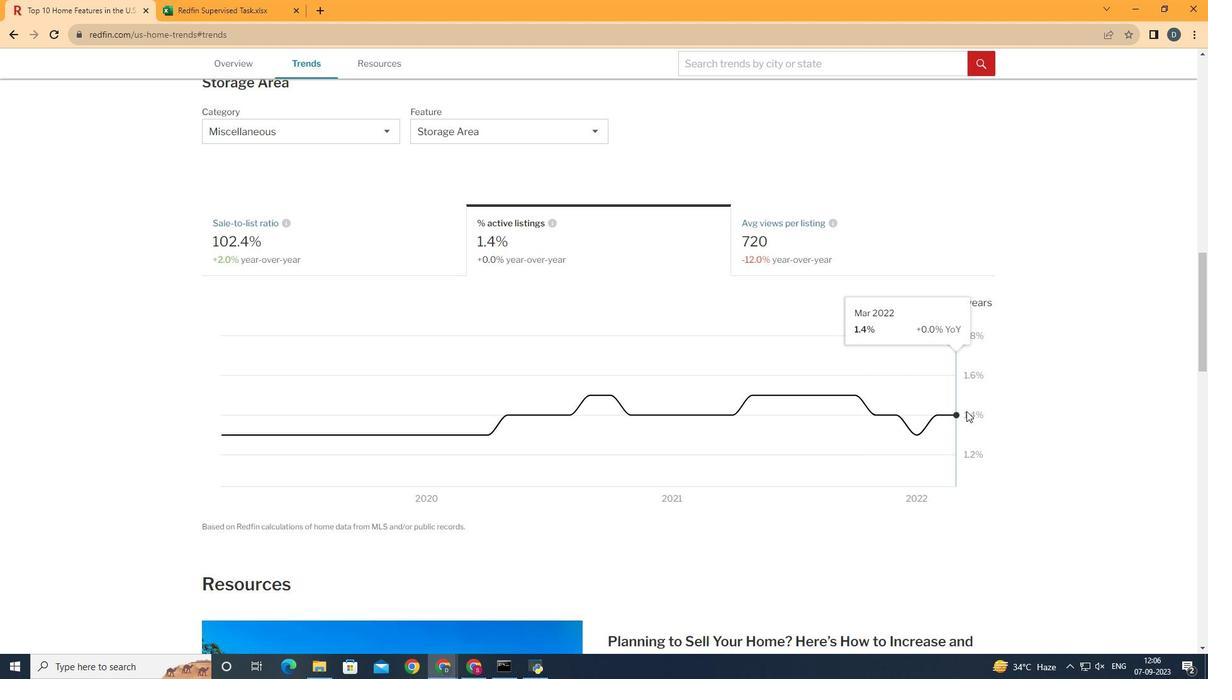 
